 Task: Search "Javascript" and sort the search results by best match.
Action: Mouse moved to (872, 86)
Screenshot: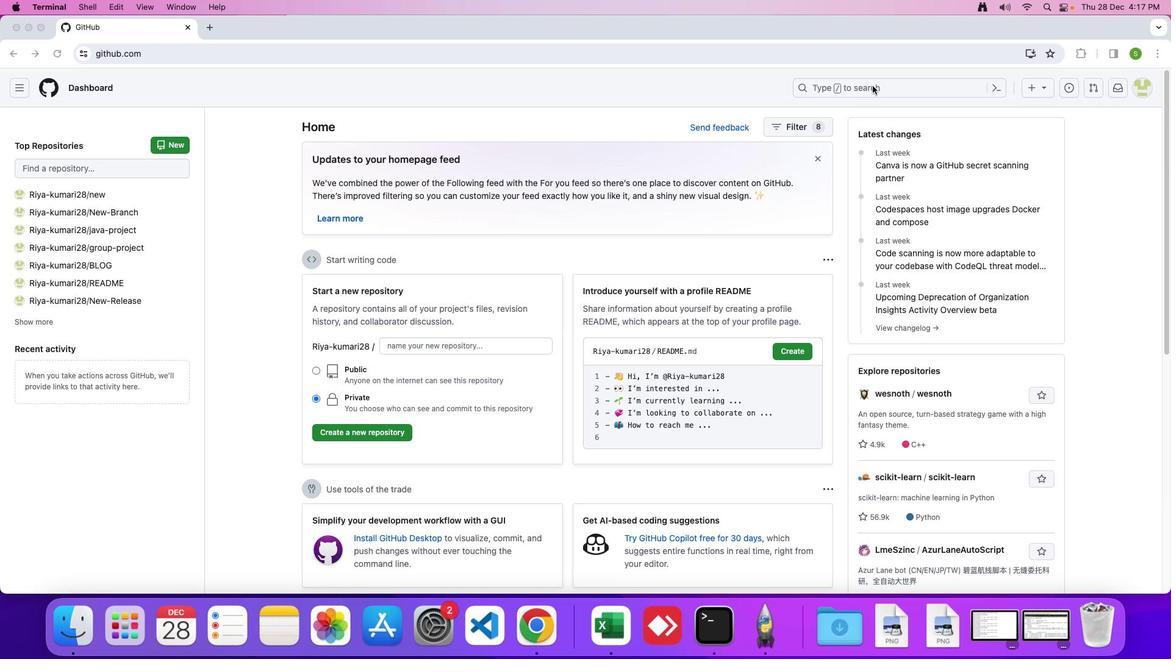 
Action: Mouse pressed left at (872, 86)
Screenshot: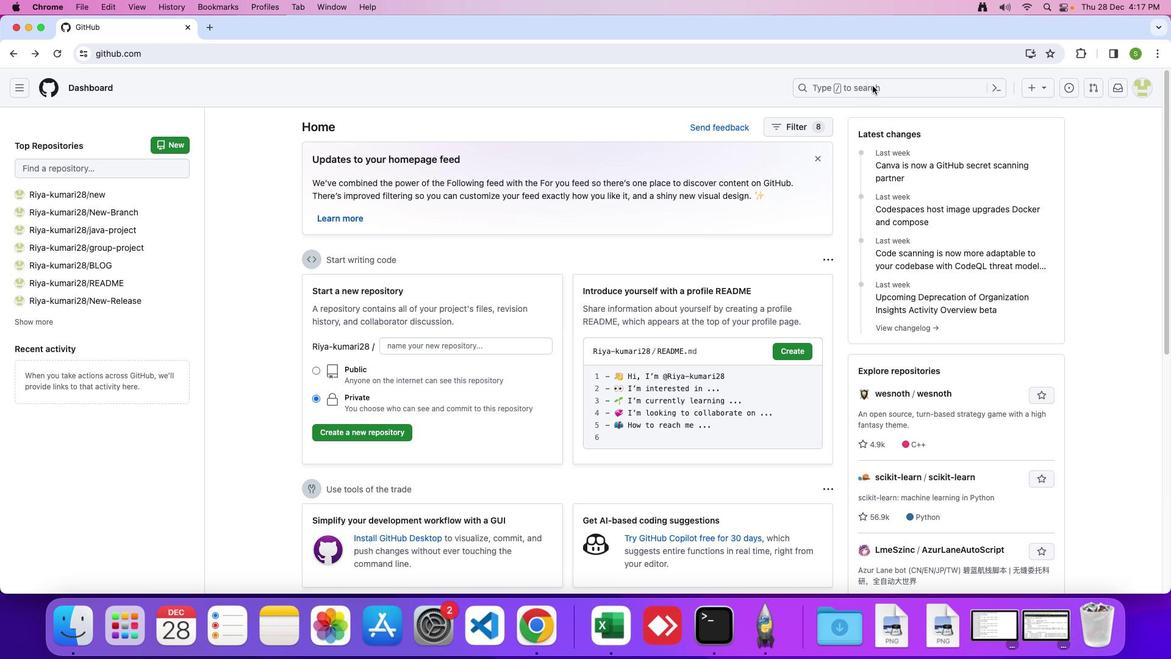 
Action: Mouse moved to (875, 86)
Screenshot: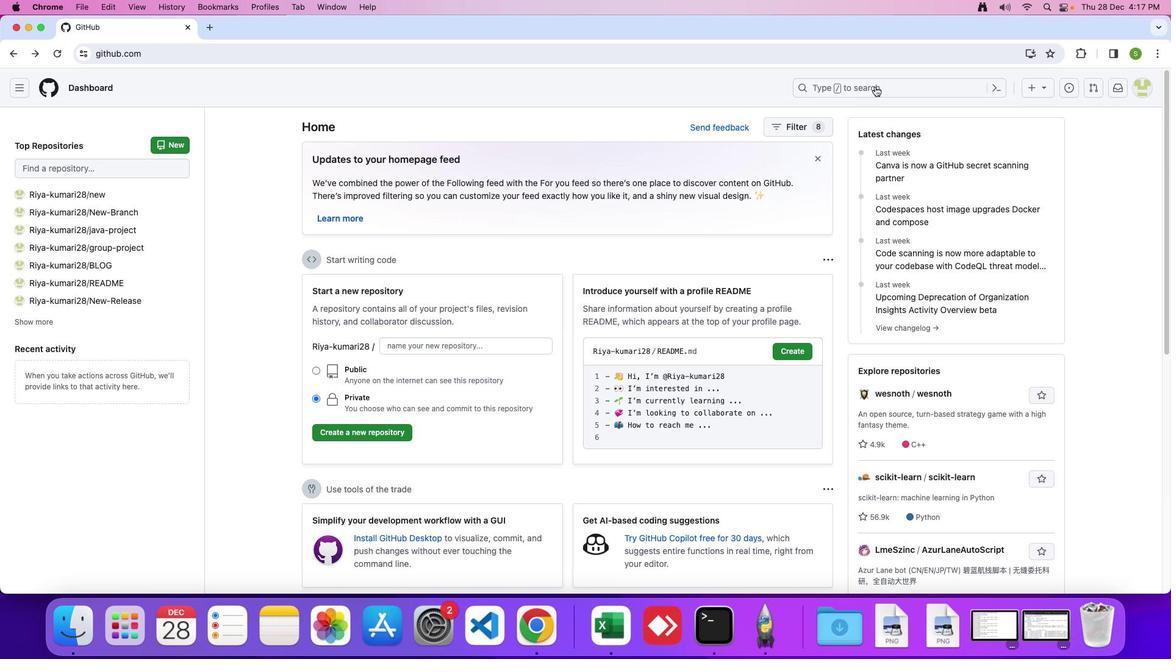 
Action: Mouse pressed left at (875, 86)
Screenshot: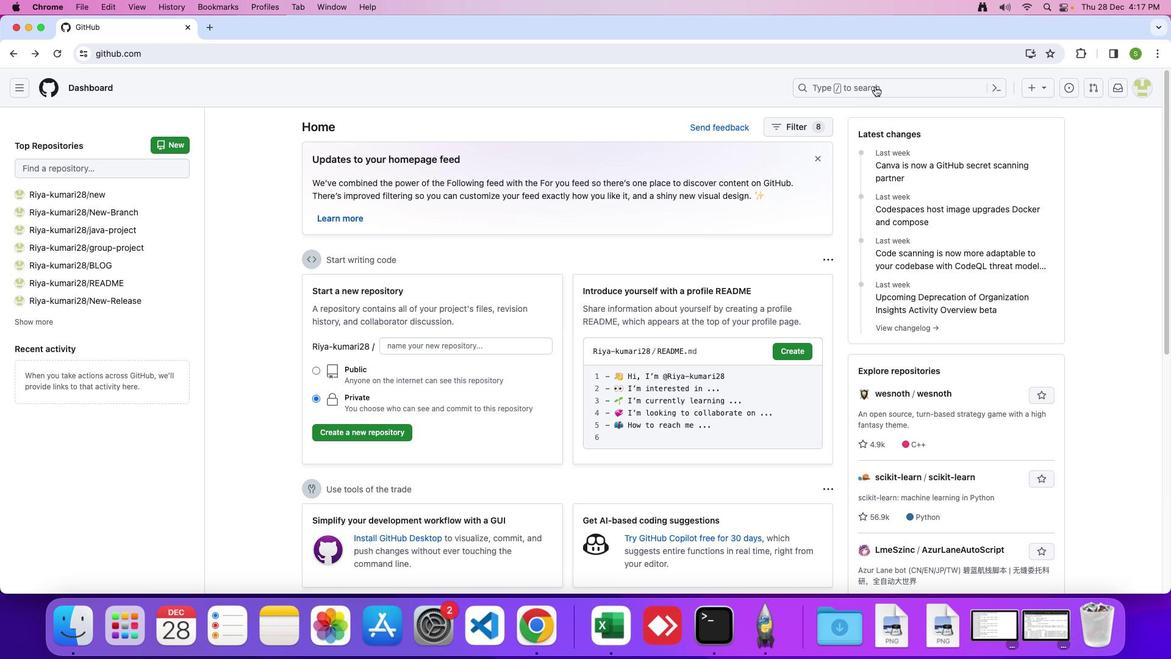 
Action: Mouse moved to (770, 86)
Screenshot: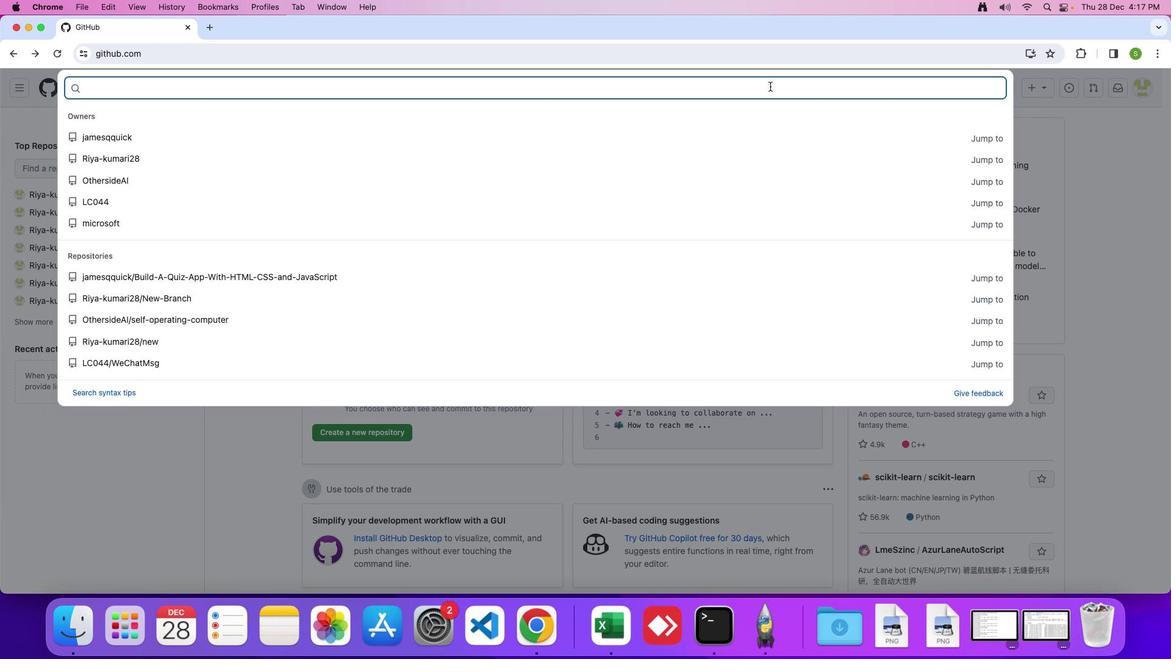 
Action: Key pressed 'J'Key.caps_lock'a''v''a''s''c''r''i''p''t'Key.enter
Screenshot: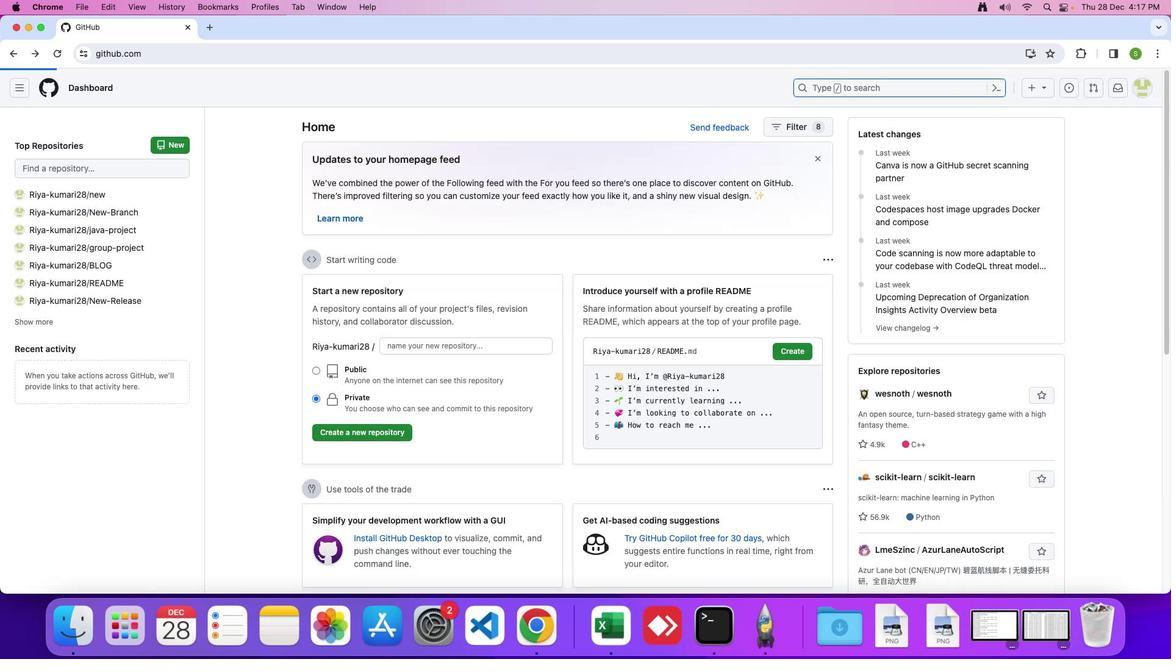
Action: Mouse moved to (819, 125)
Screenshot: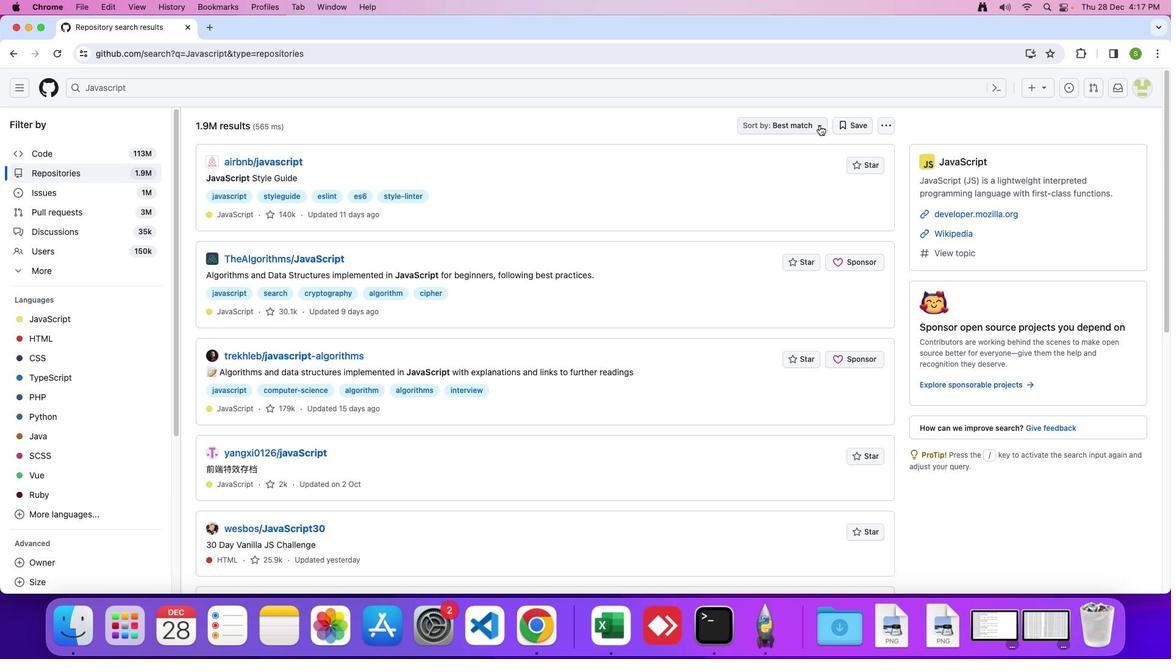 
Action: Mouse pressed left at (819, 125)
Screenshot: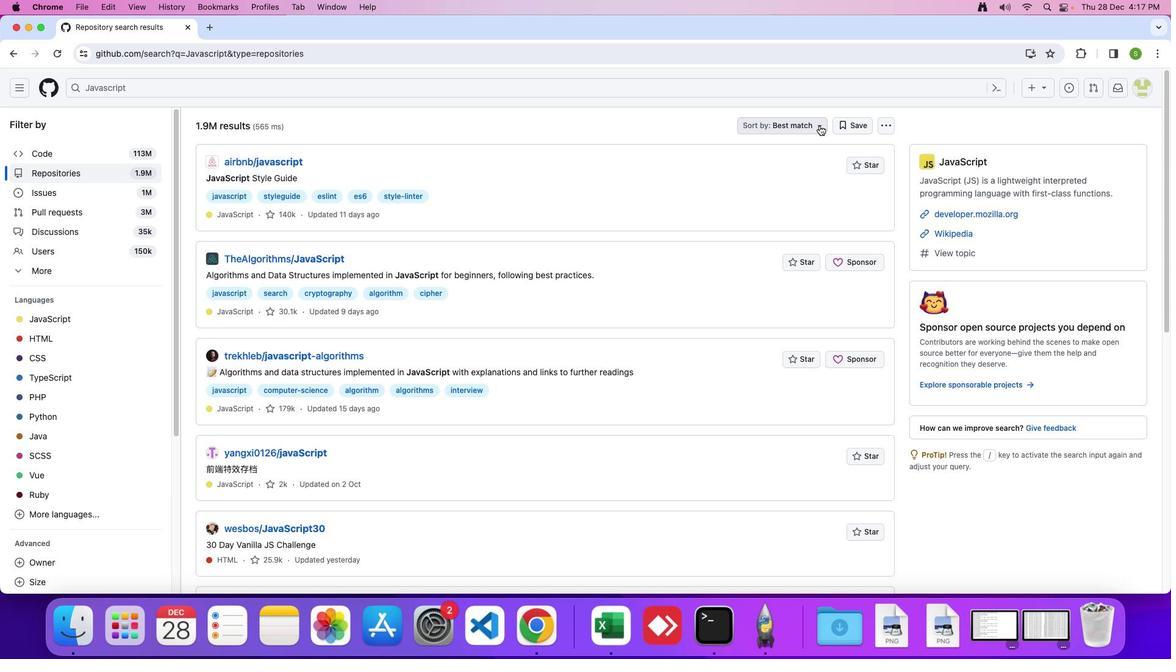 
Action: Mouse moved to (729, 150)
Screenshot: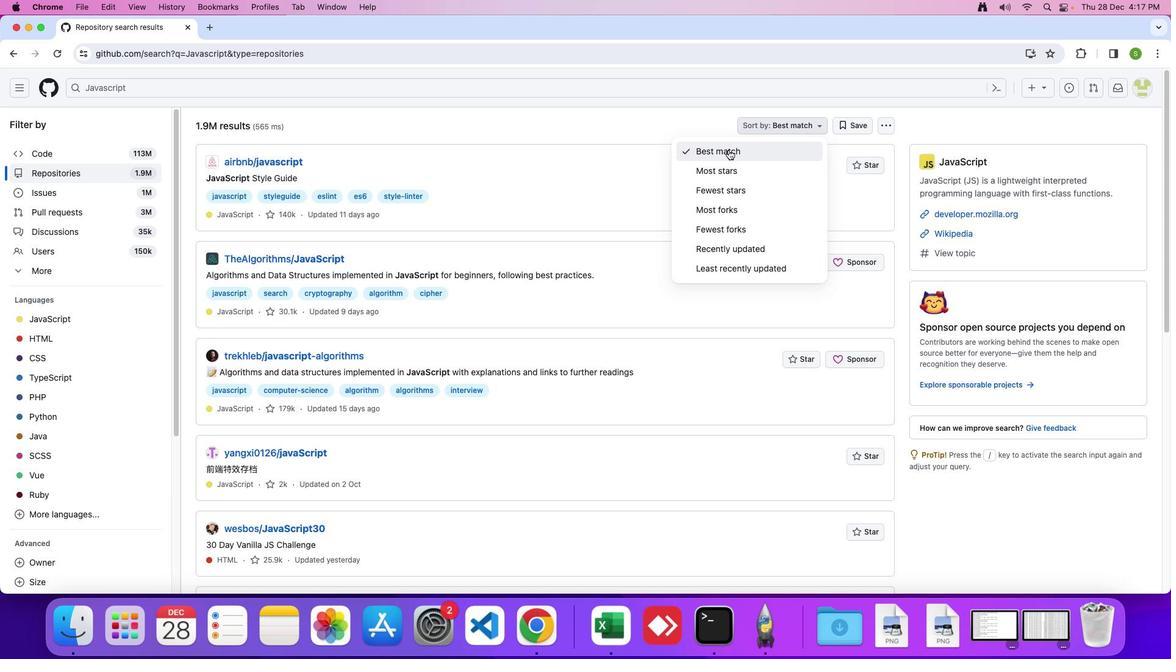 
Action: Mouse pressed left at (729, 150)
Screenshot: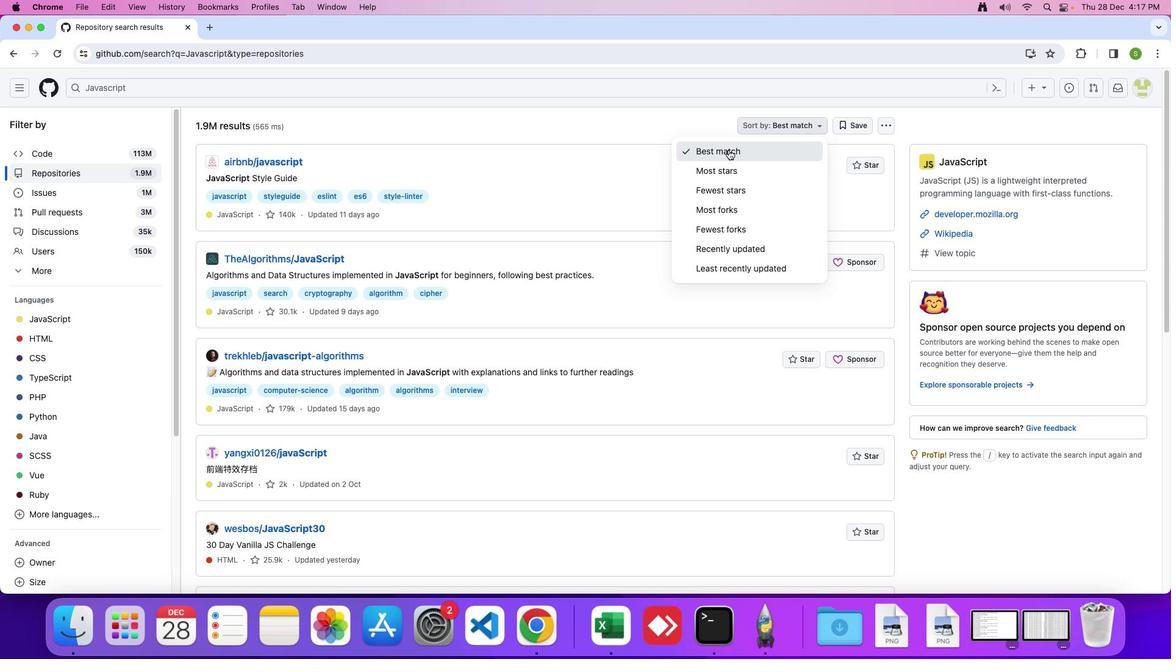 
Action: Mouse moved to (729, 150)
Screenshot: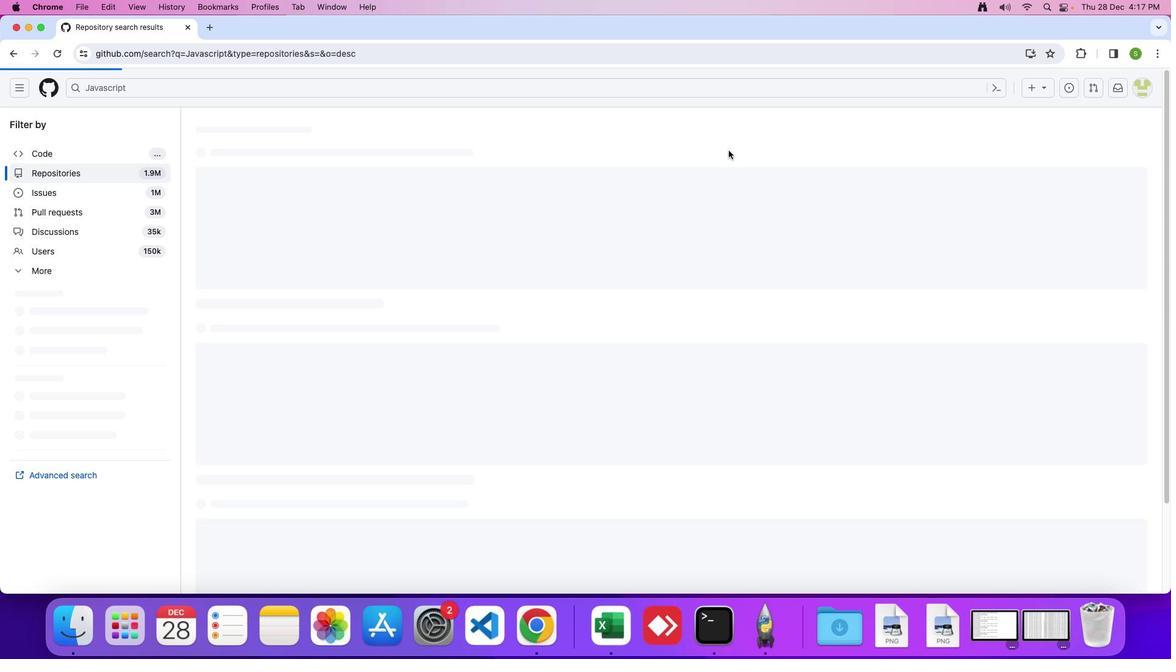 
